 Task: Search the place "Moulin da la Valliere".
Action: Mouse moved to (421, 126)
Screenshot: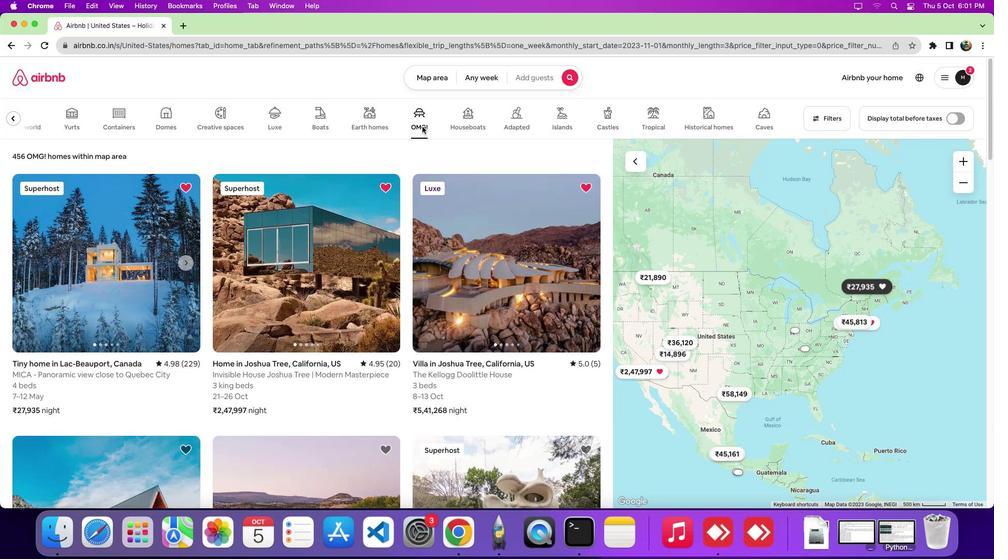 
Action: Mouse pressed left at (421, 126)
Screenshot: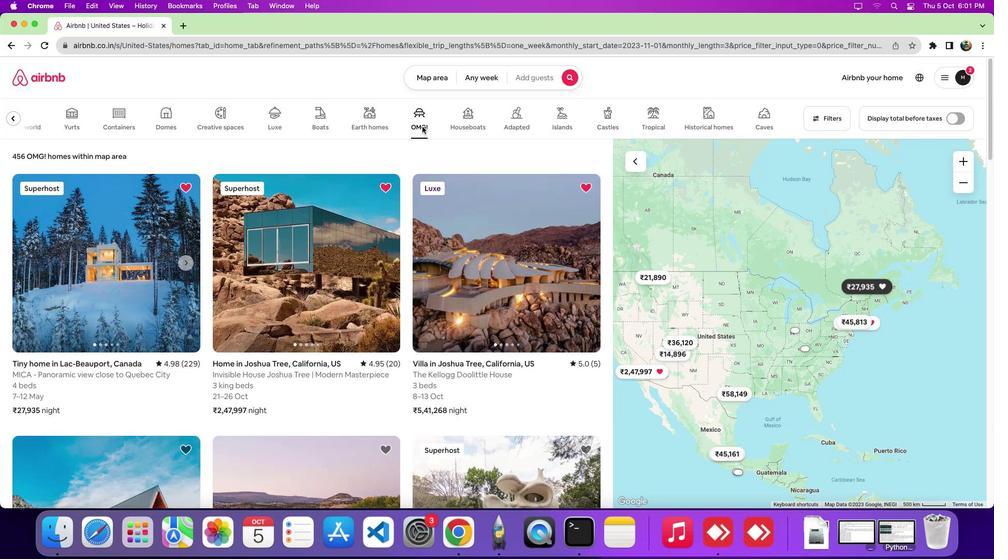 
Action: Mouse moved to (116, 259)
Screenshot: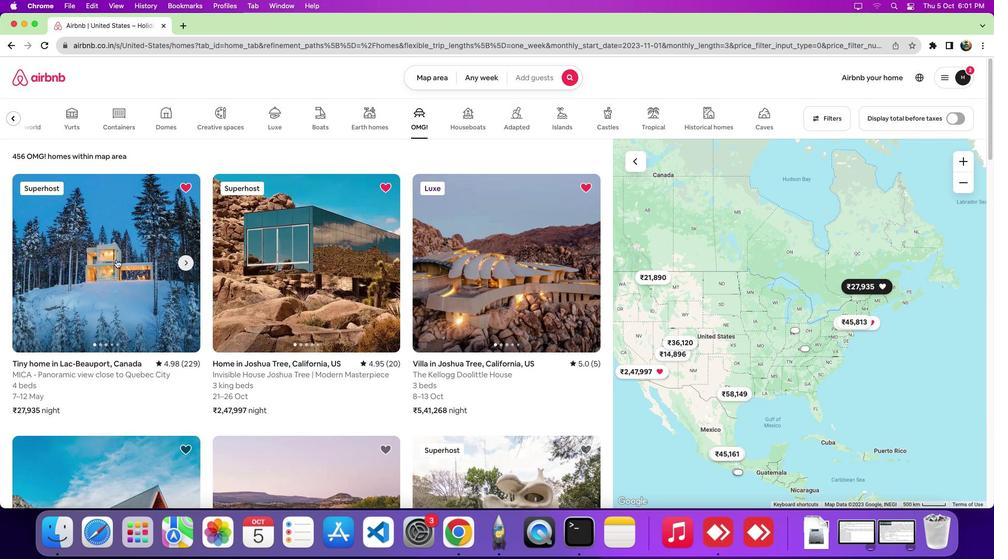 
Action: Mouse pressed left at (116, 259)
Screenshot: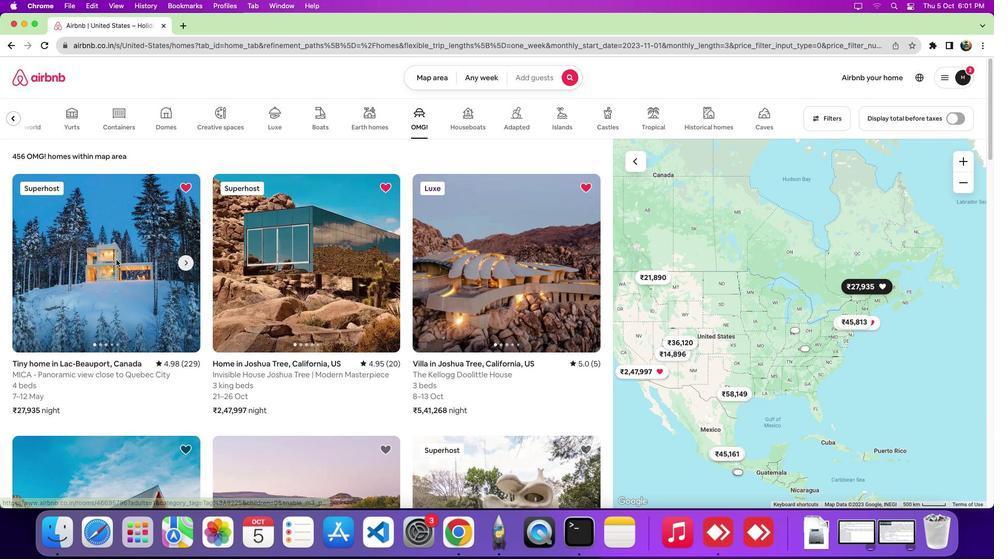 
Action: Mouse moved to (462, 290)
Screenshot: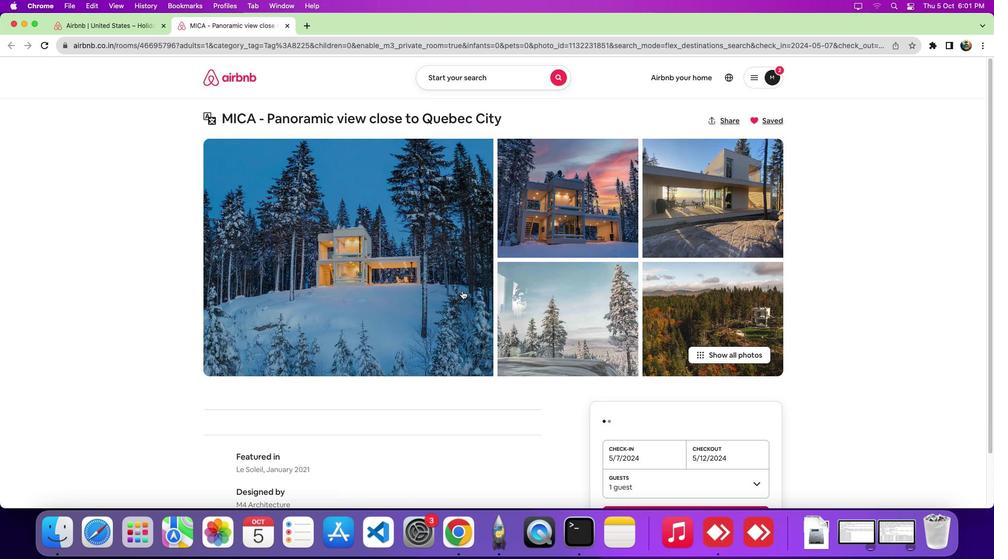 
Action: Mouse scrolled (462, 290) with delta (0, 0)
Screenshot: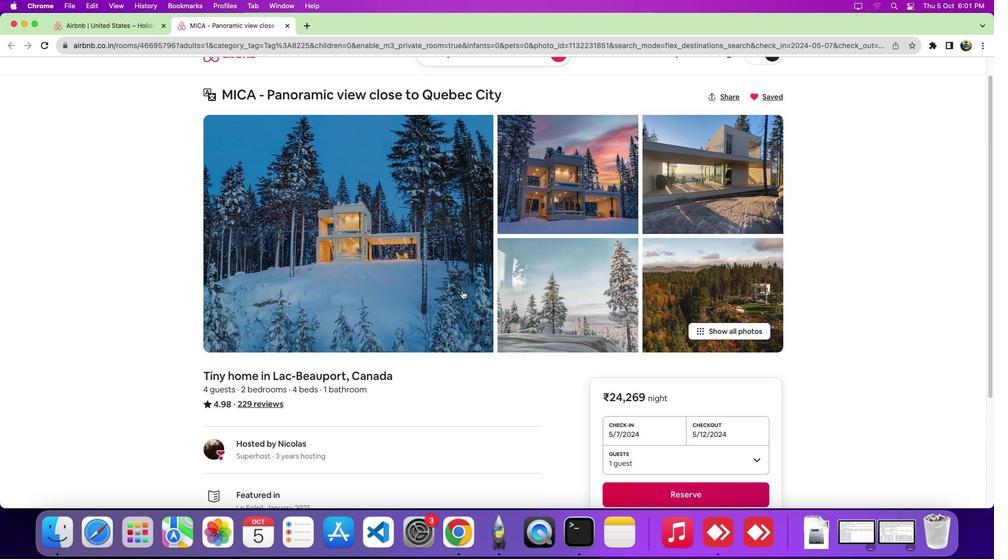 
Action: Mouse scrolled (462, 290) with delta (0, 0)
Screenshot: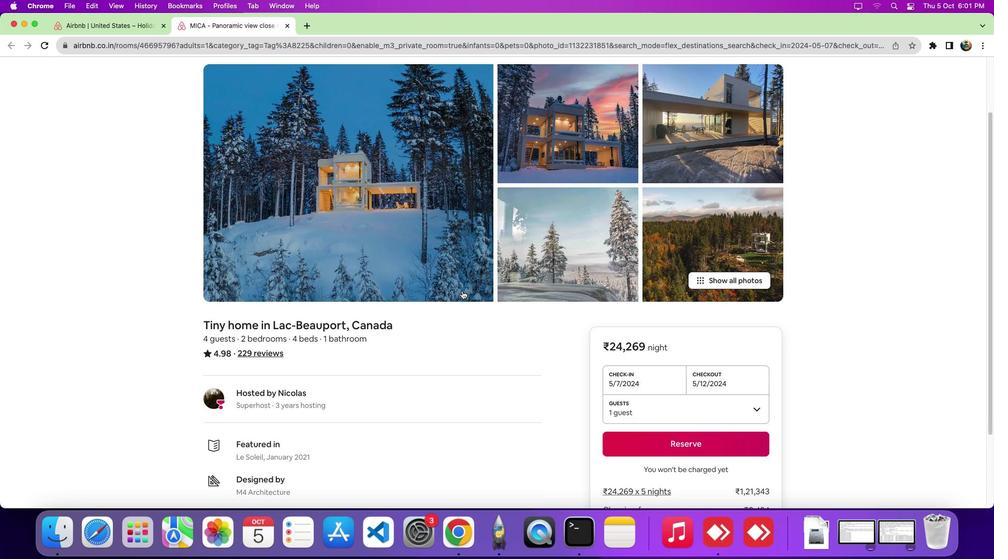 
Action: Mouse scrolled (462, 290) with delta (0, -3)
Screenshot: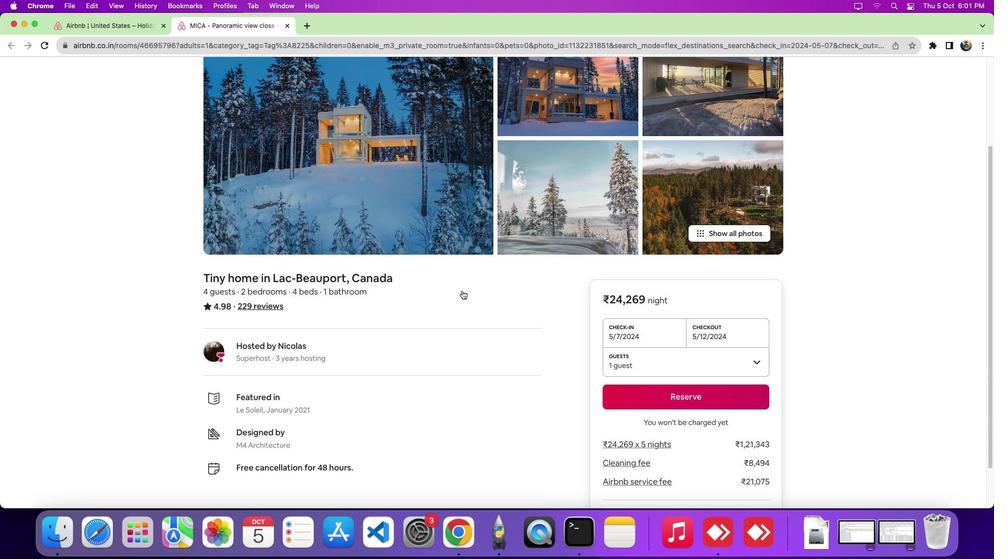 
Action: Mouse scrolled (462, 290) with delta (0, -4)
Screenshot: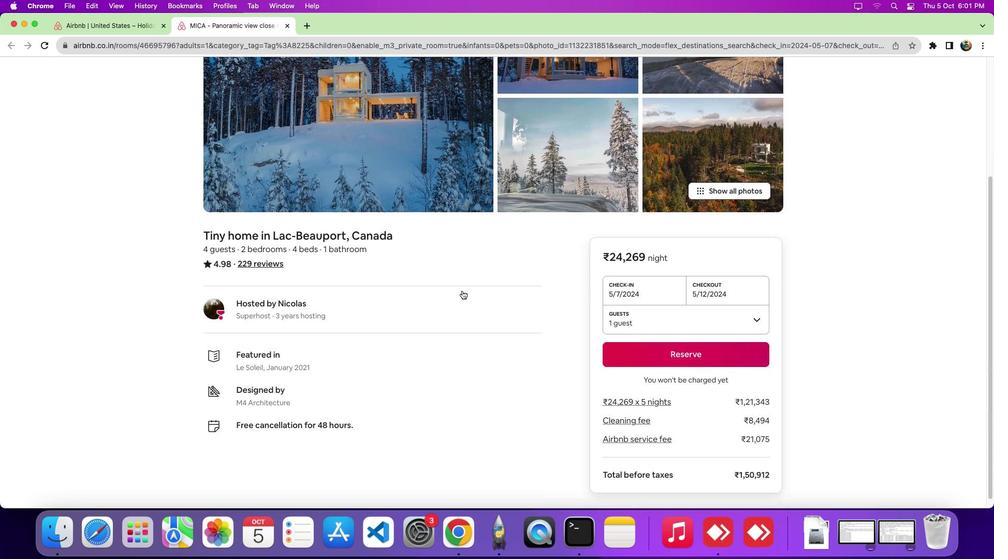 
Action: Mouse moved to (465, 292)
Screenshot: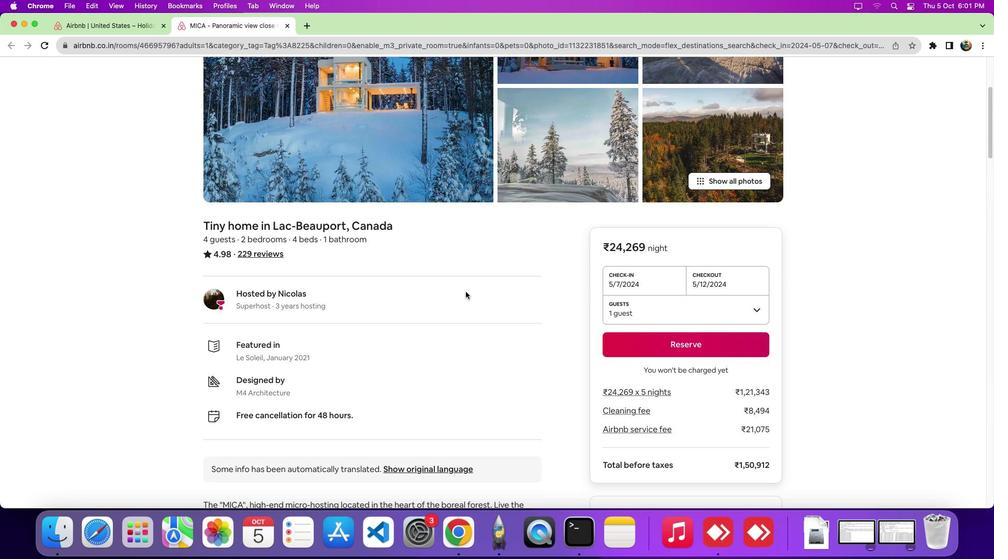 
Action: Mouse scrolled (465, 292) with delta (0, 0)
Screenshot: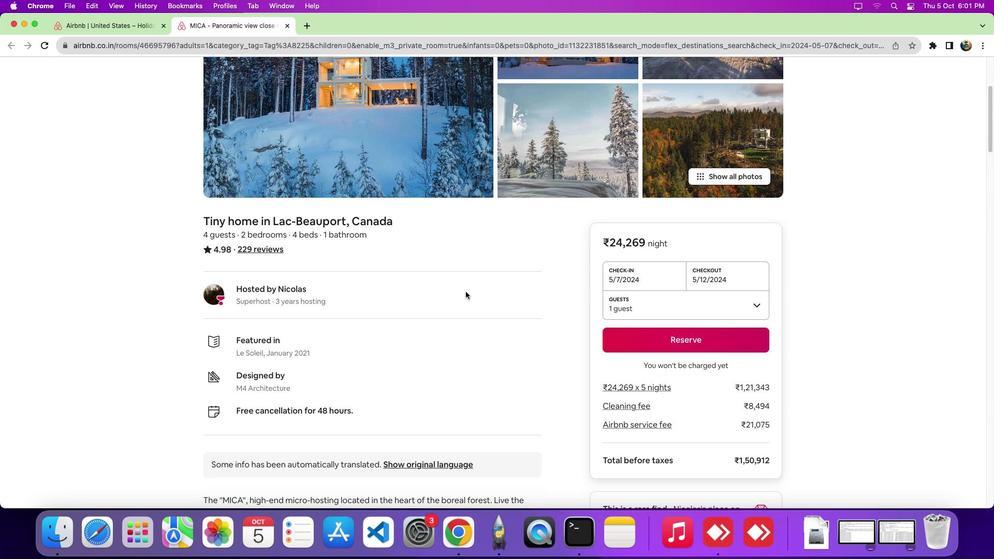 
Action: Mouse scrolled (465, 292) with delta (0, 0)
Screenshot: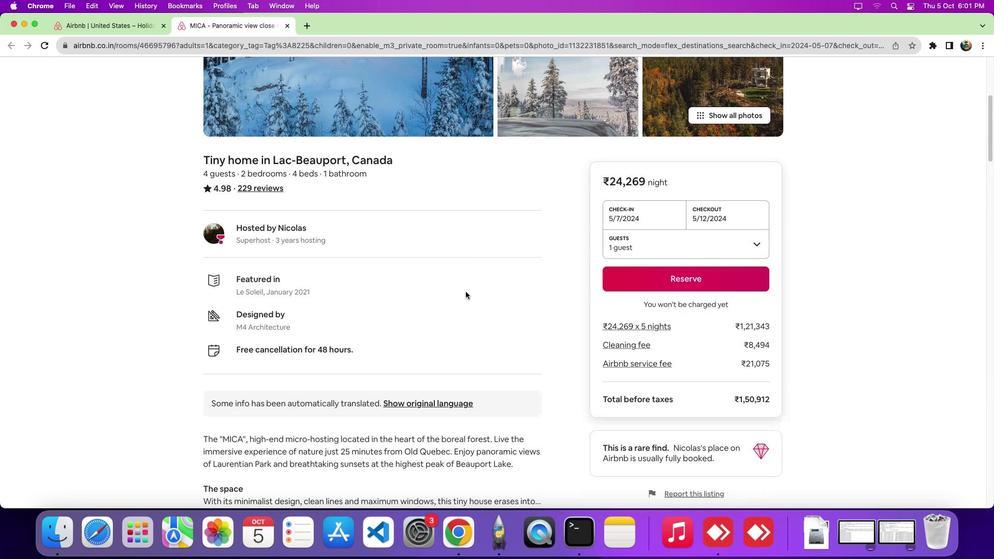 
Action: Mouse scrolled (465, 292) with delta (0, -2)
Screenshot: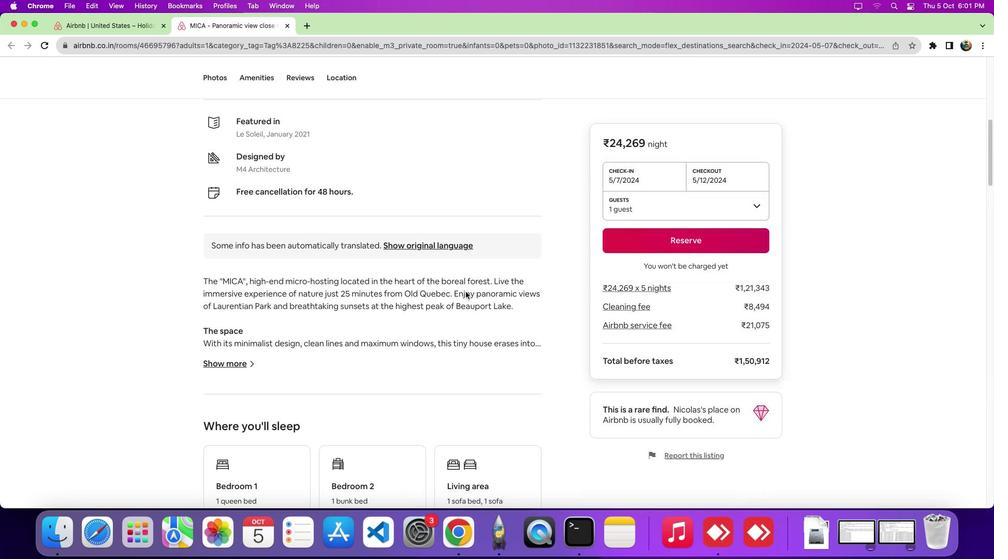 
Action: Mouse scrolled (465, 292) with delta (0, -3)
Screenshot: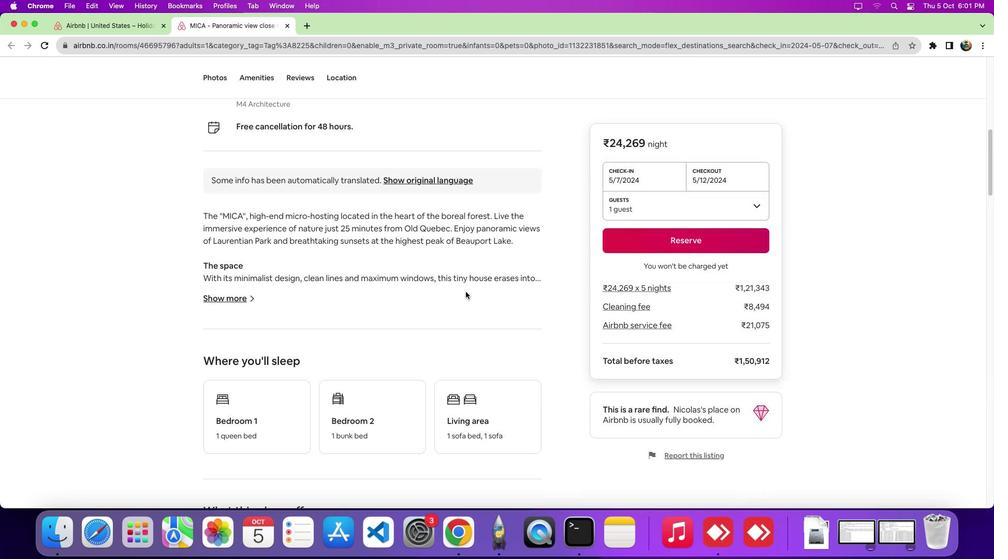 
Action: Mouse moved to (341, 86)
Screenshot: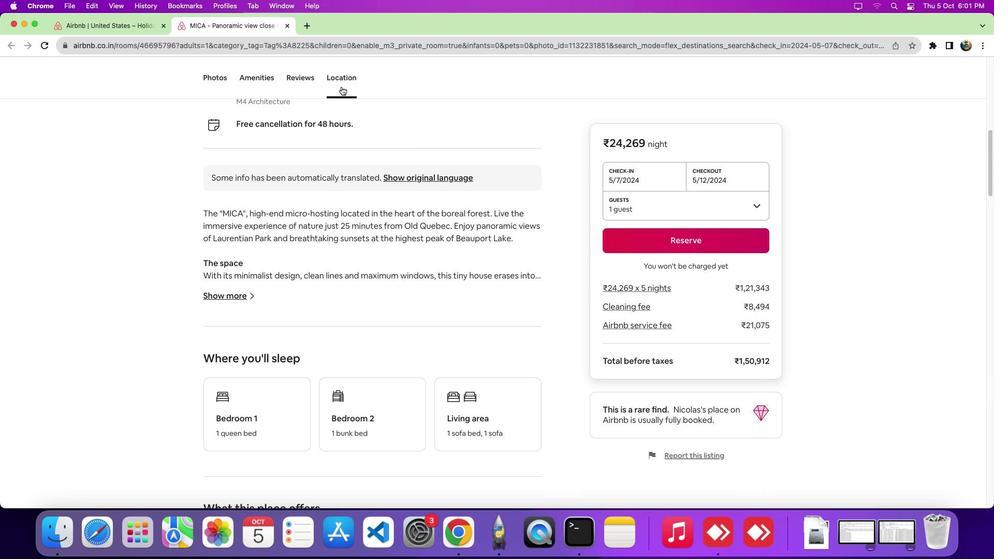 
Action: Mouse pressed left at (341, 86)
Screenshot: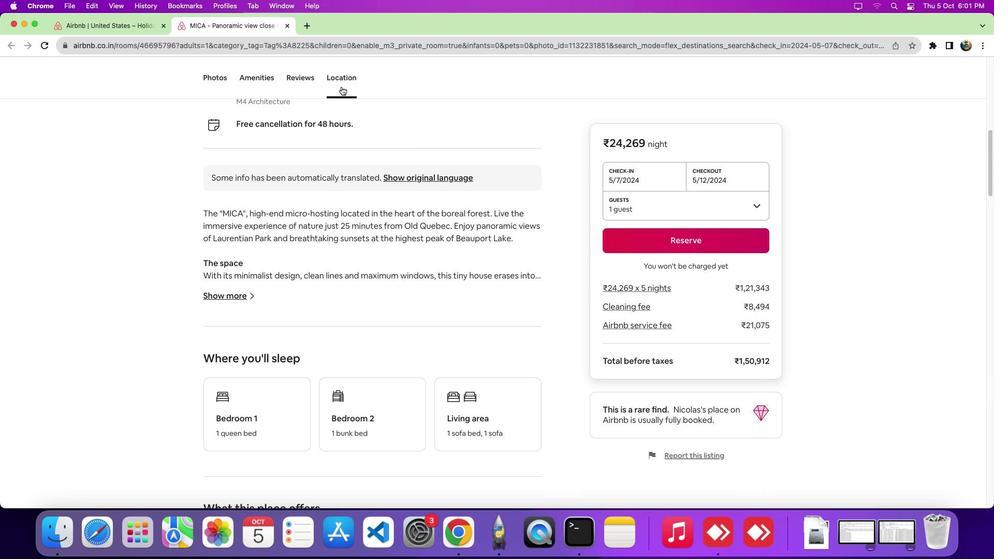 
Action: Mouse moved to (761, 200)
Screenshot: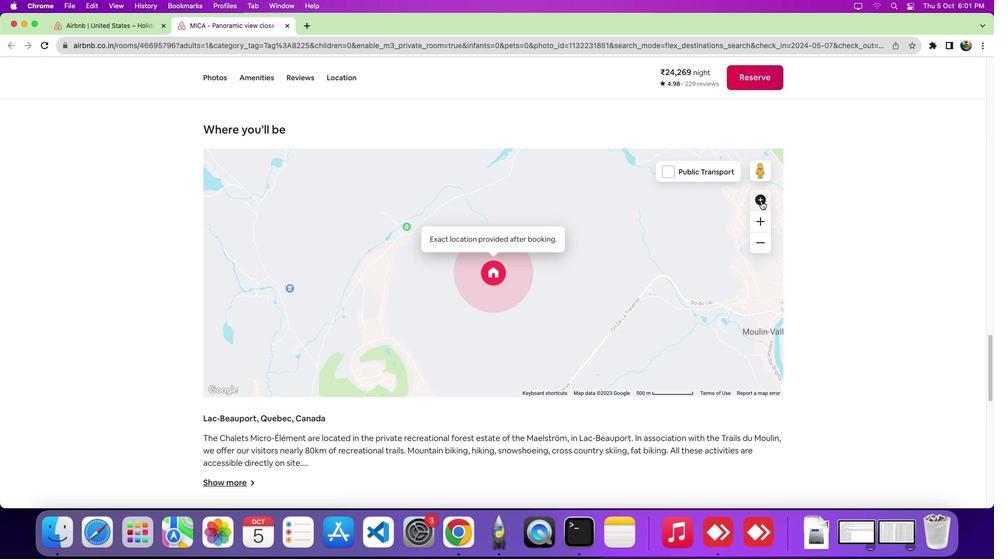 
Action: Mouse pressed left at (761, 200)
Screenshot: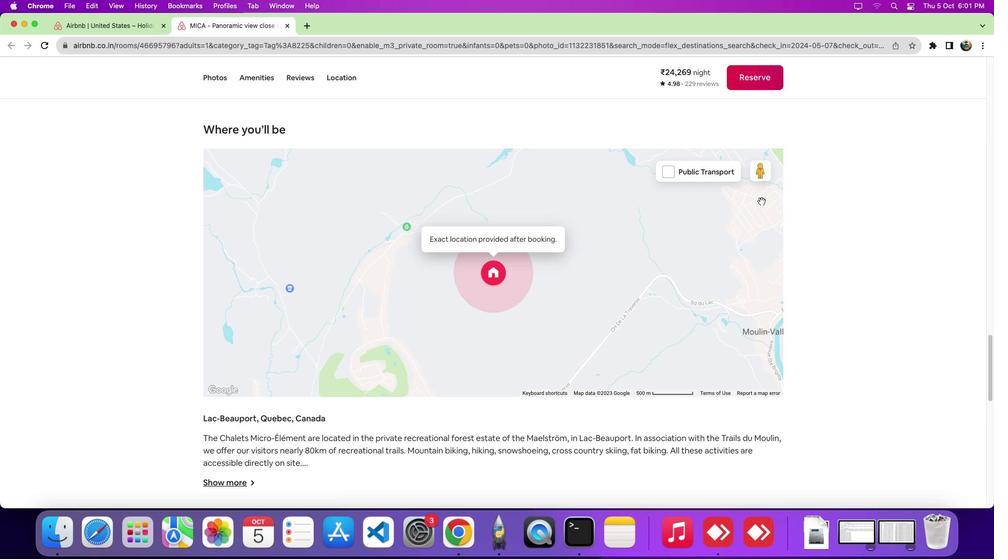 
Action: Mouse moved to (682, 217)
Screenshot: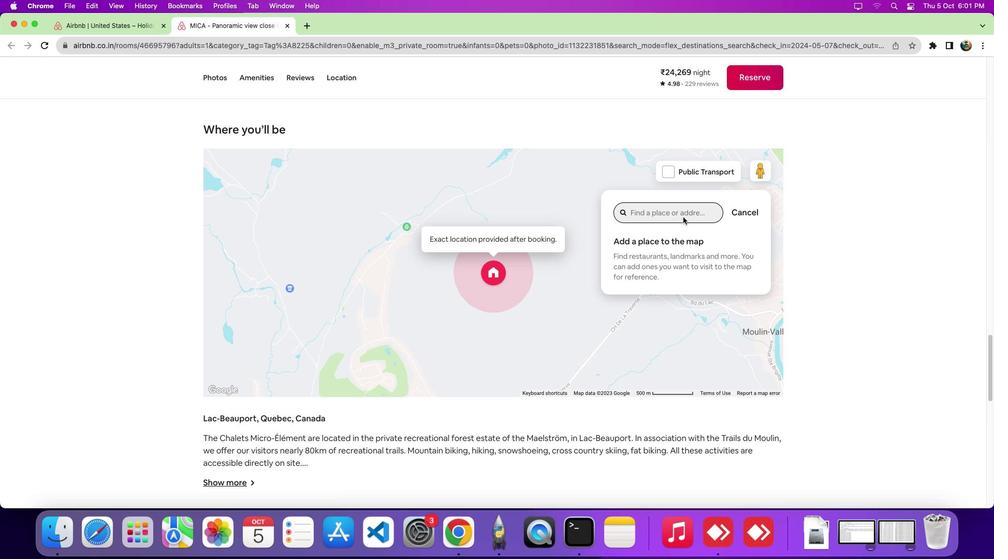 
Action: Mouse pressed left at (682, 217)
Screenshot: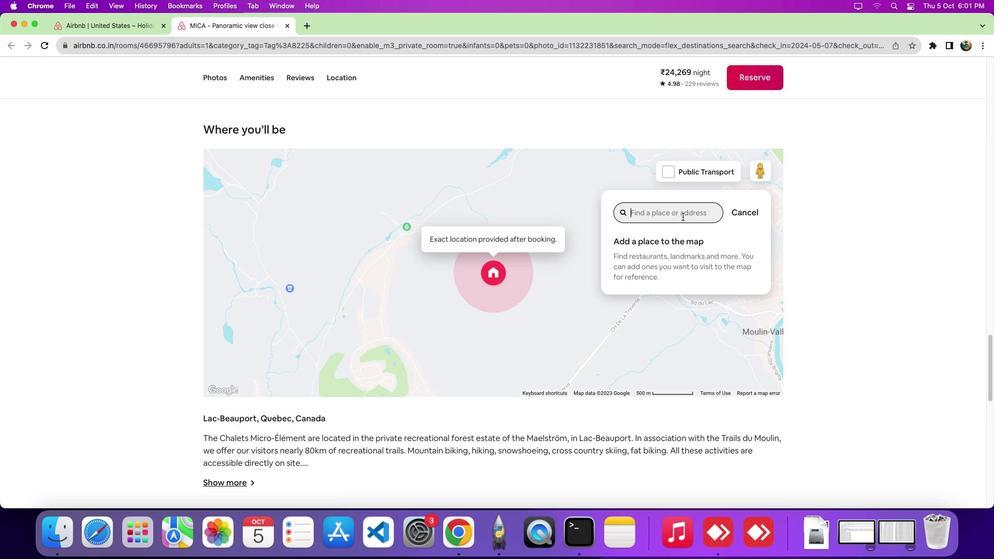 
Action: Mouse moved to (681, 214)
Screenshot: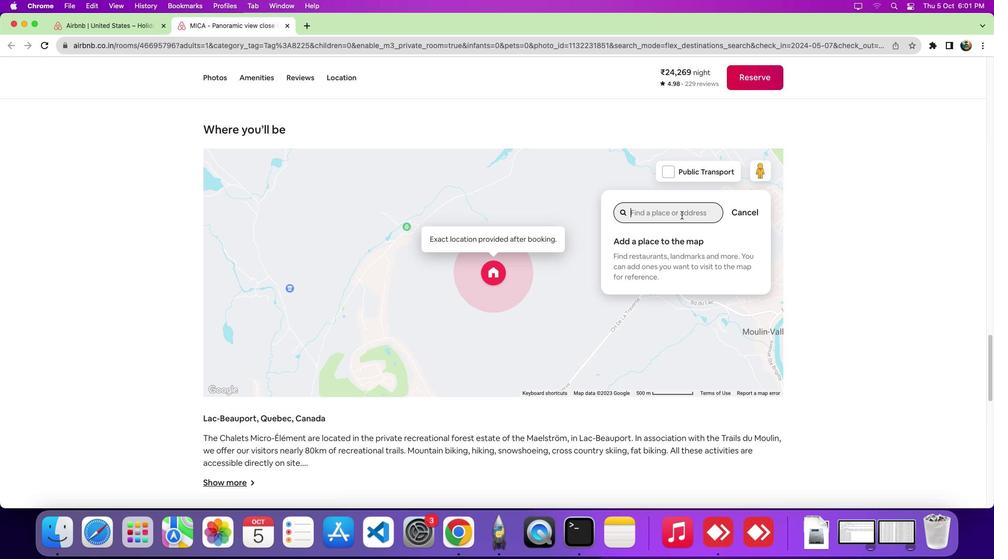 
Action: Mouse pressed left at (681, 214)
Screenshot: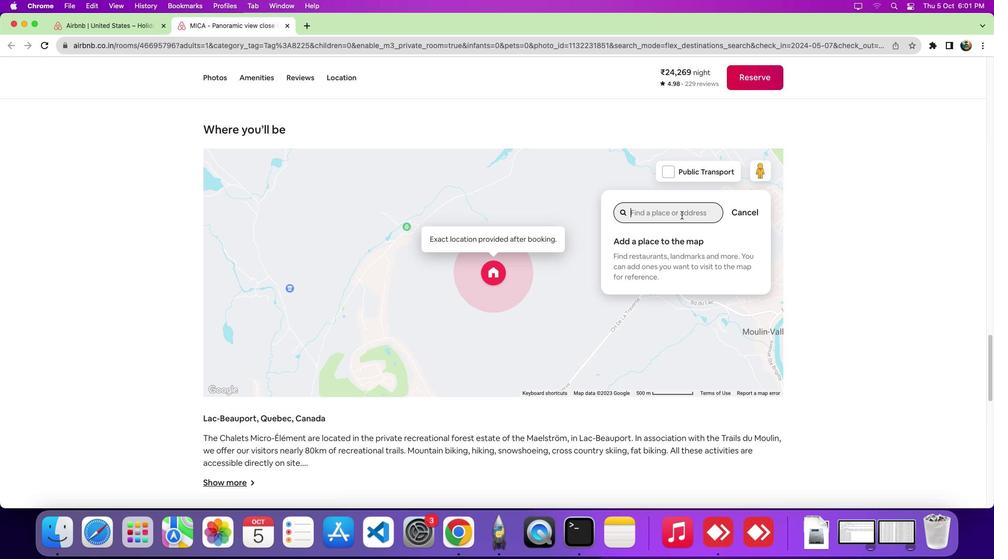 
Action: Key pressed Key.shift'M''o''u''l''i''n'Key.space'd''a'Key.space'l''a'Key.spaceKey.shift_r'V''a''l''l''i'
Screenshot: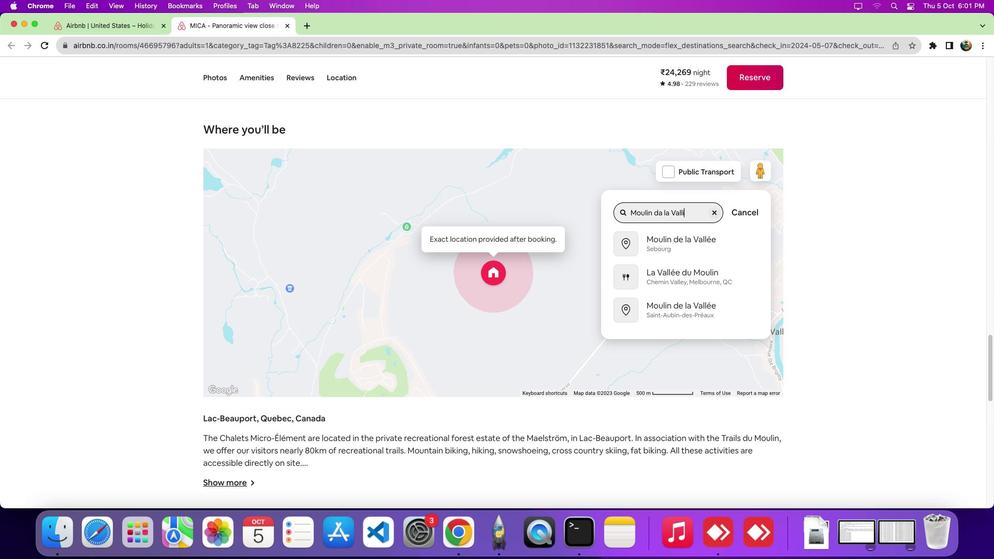 
Action: Mouse moved to (688, 222)
Screenshot: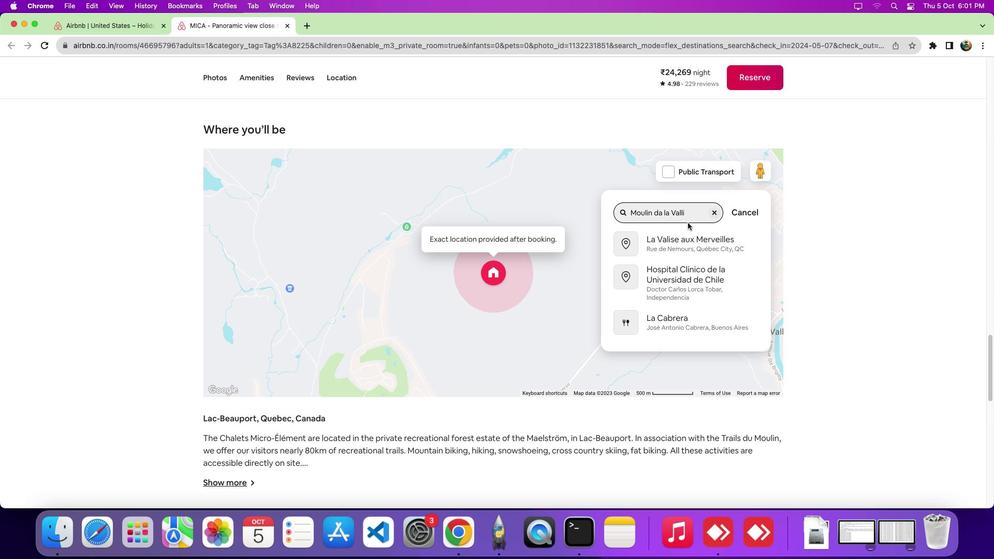 
Action: Key pressed 'e''r''e'
Screenshot: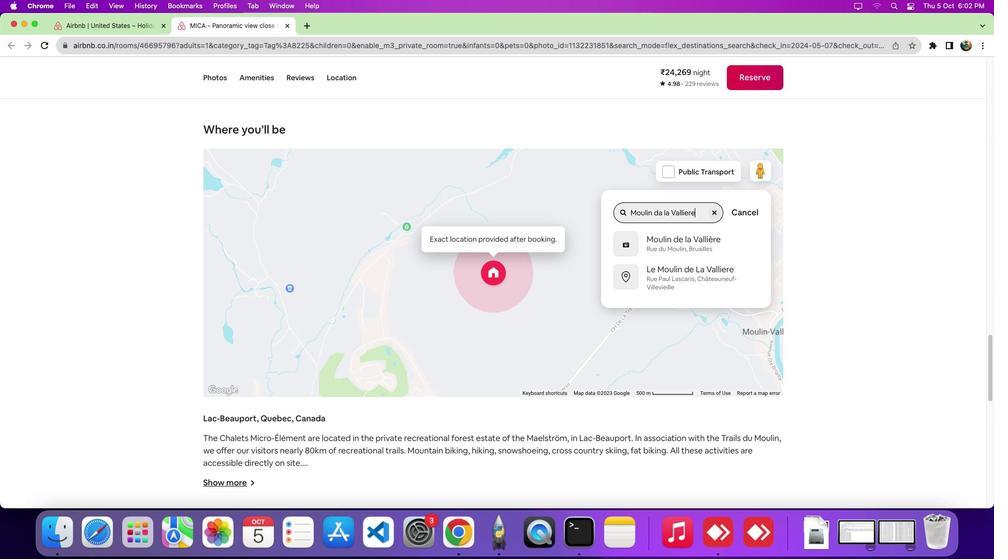 
Action: Mouse moved to (703, 270)
Screenshot: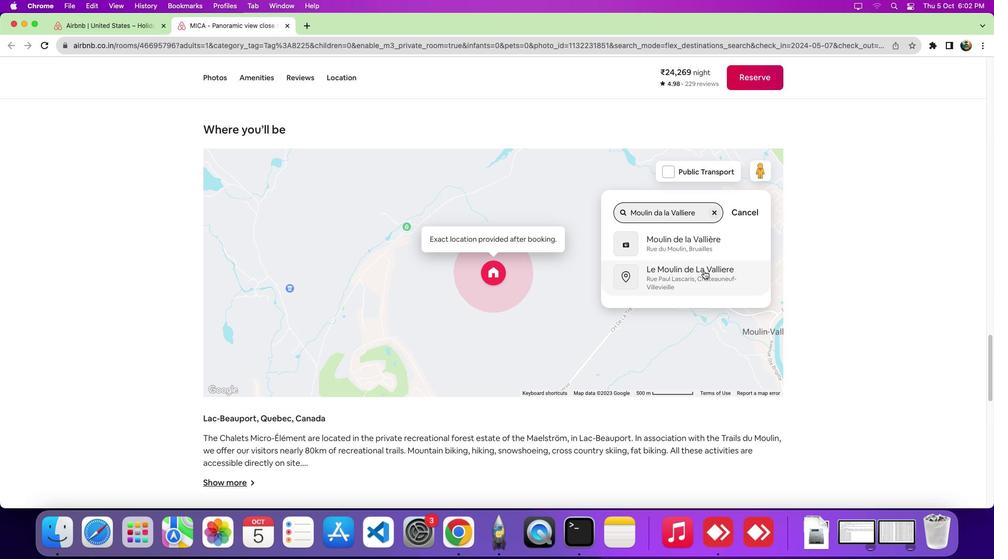 
Action: Mouse pressed left at (703, 270)
Screenshot: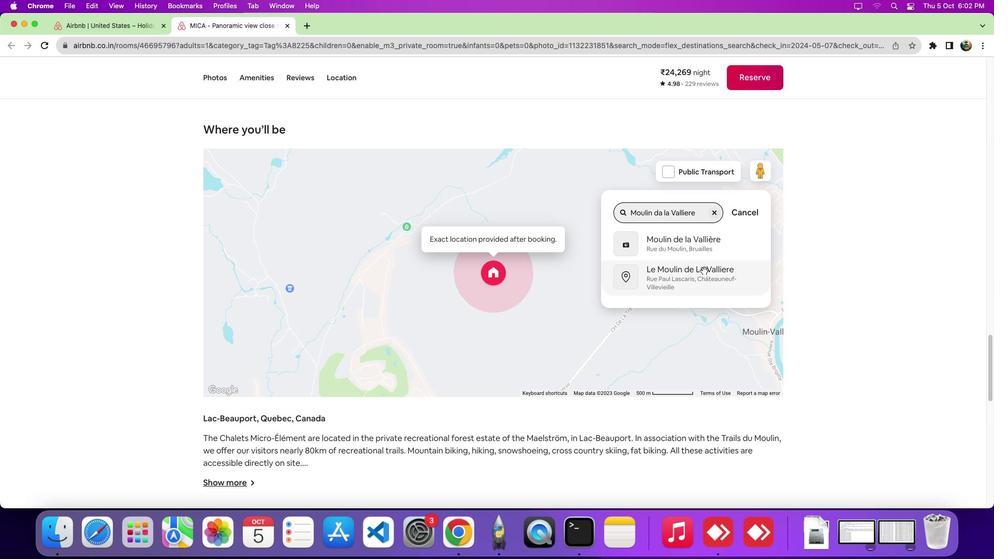 
Action: Mouse moved to (555, 292)
Screenshot: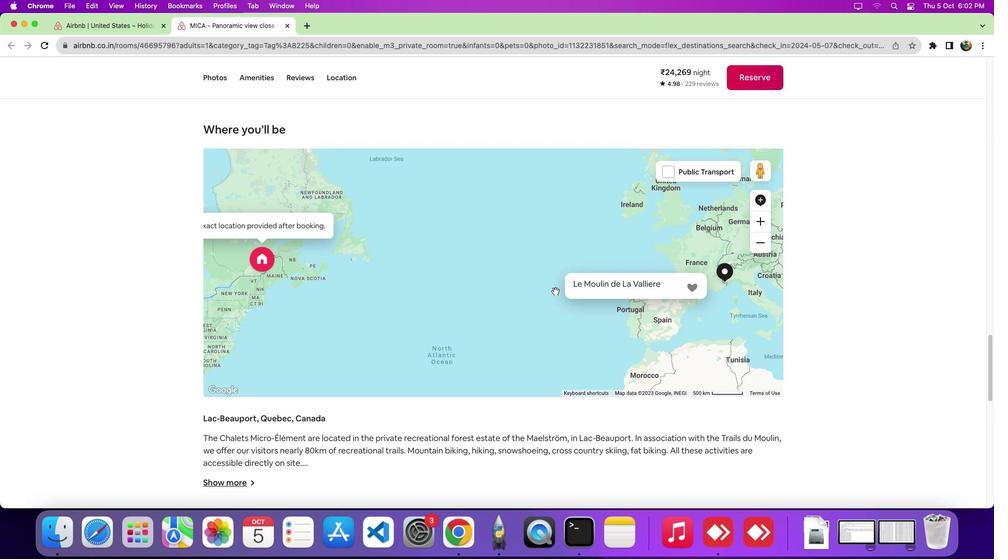 
